 Task: Add Sprouts B-12 1000 Mcg Prolonged Release to the cart.
Action: Mouse moved to (26, 106)
Screenshot: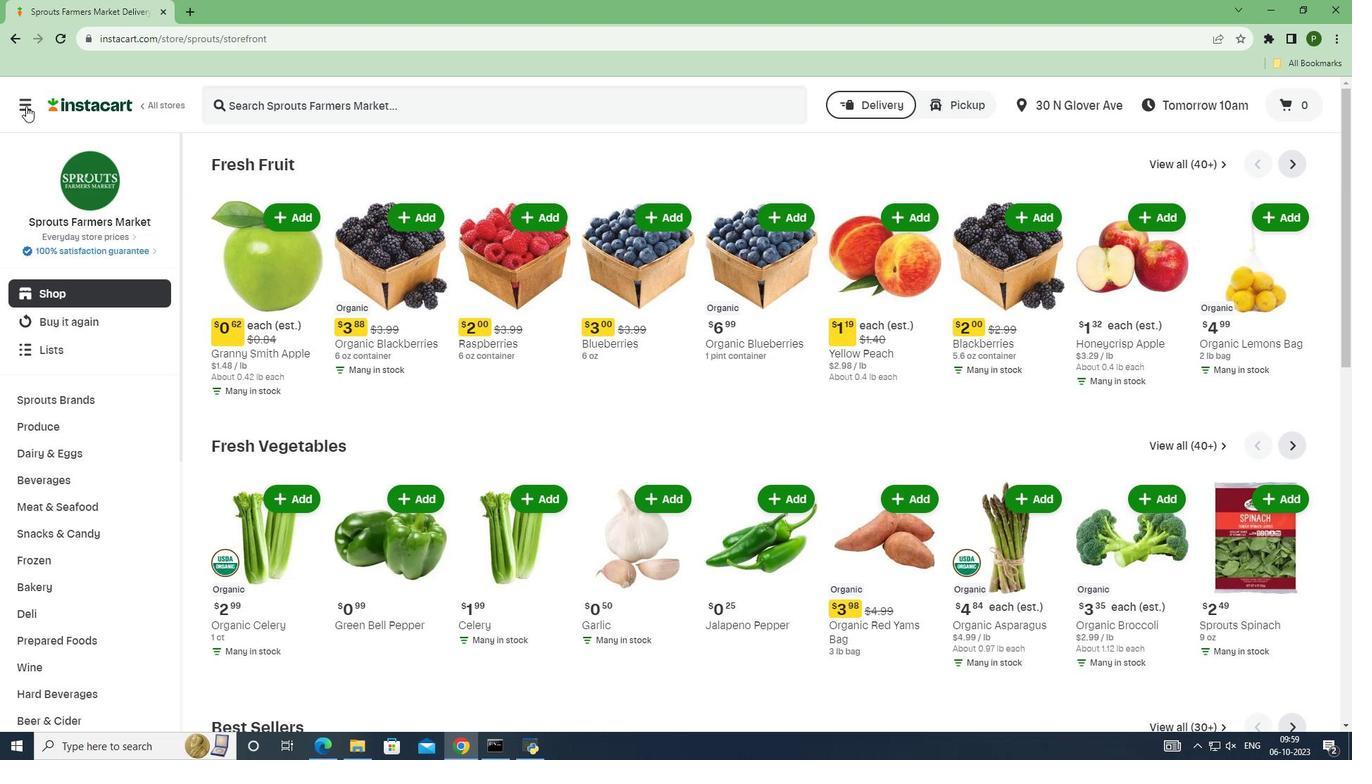 
Action: Mouse pressed left at (26, 106)
Screenshot: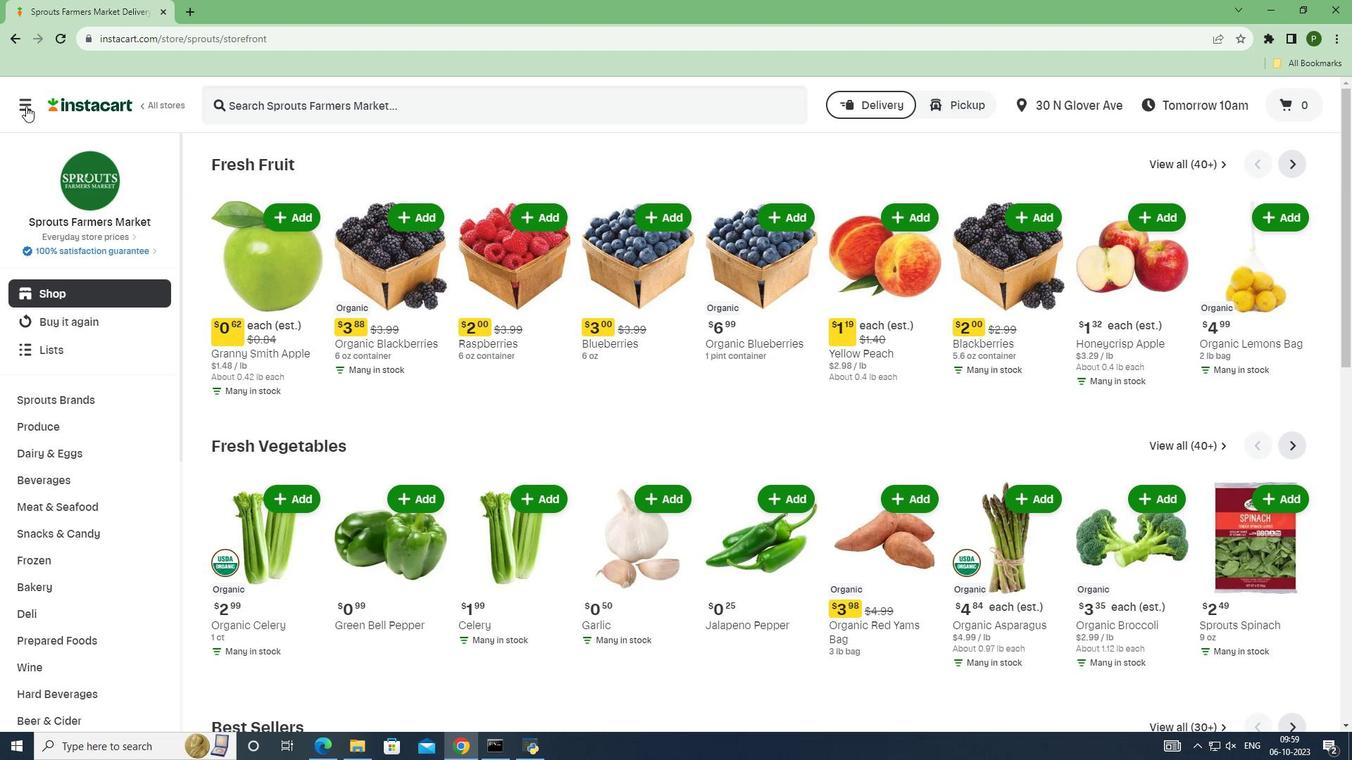 
Action: Mouse moved to (66, 378)
Screenshot: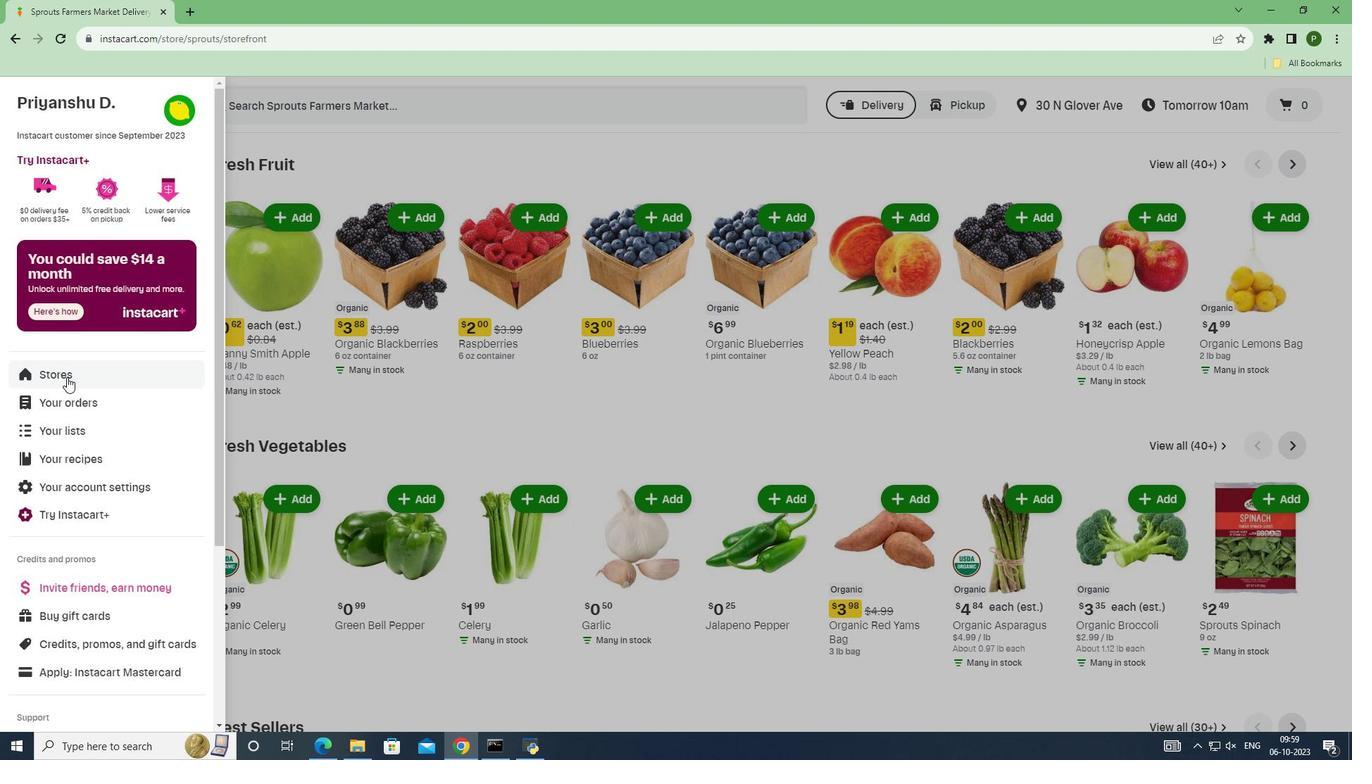 
Action: Mouse pressed left at (66, 378)
Screenshot: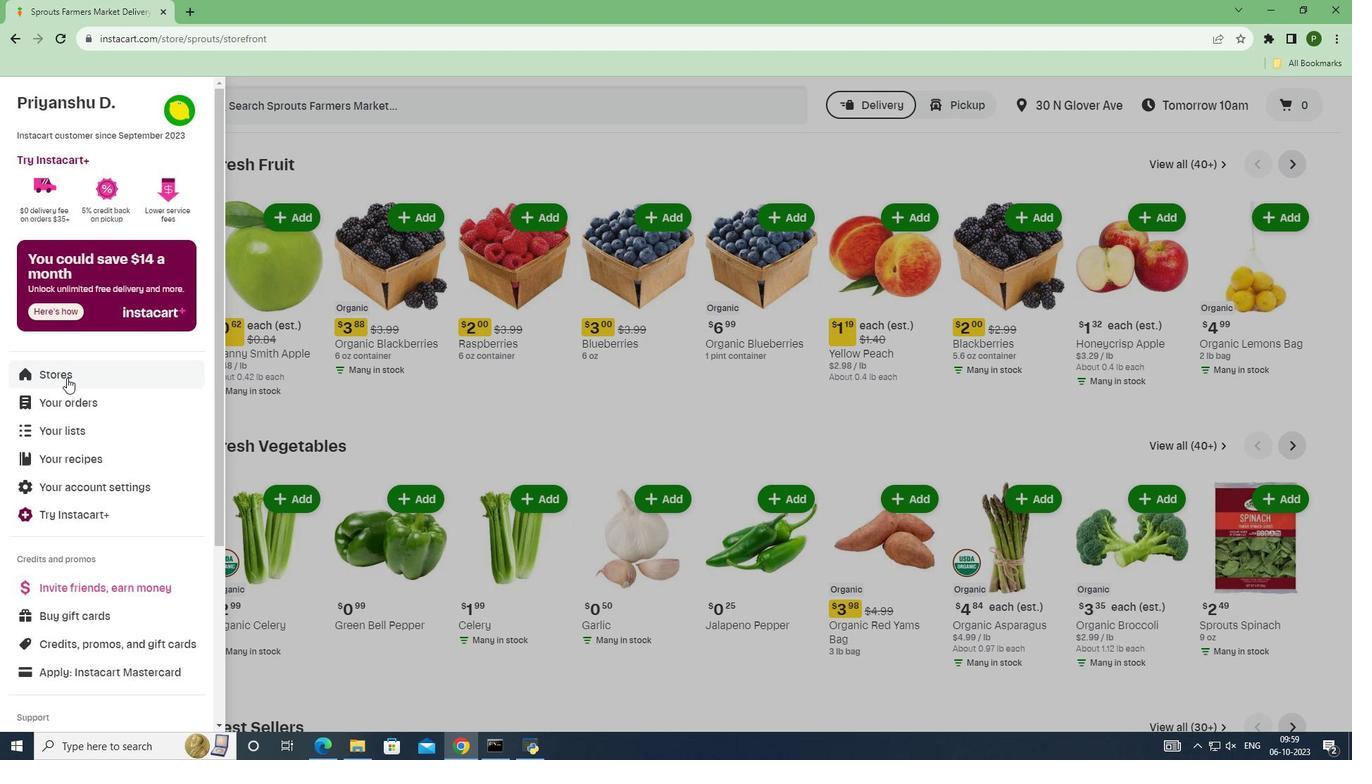 
Action: Mouse moved to (328, 169)
Screenshot: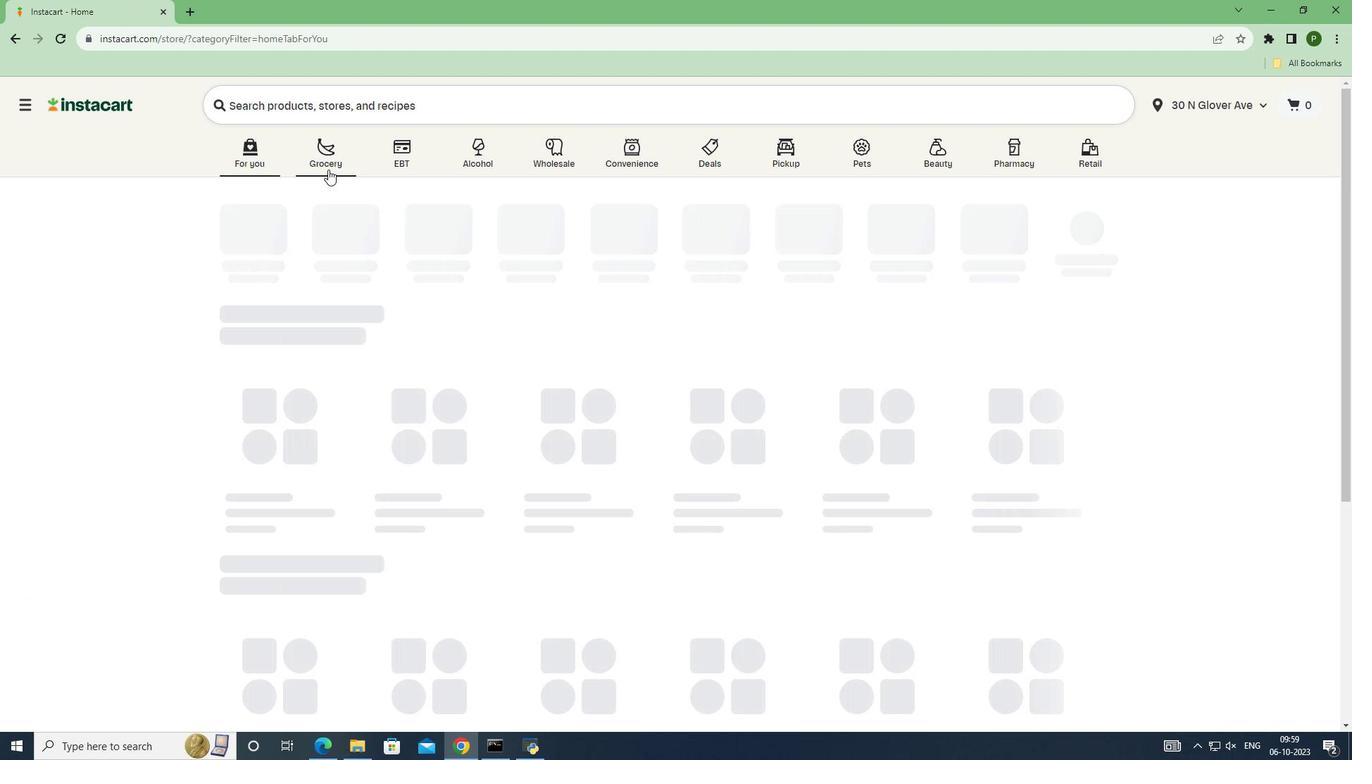 
Action: Mouse pressed left at (328, 169)
Screenshot: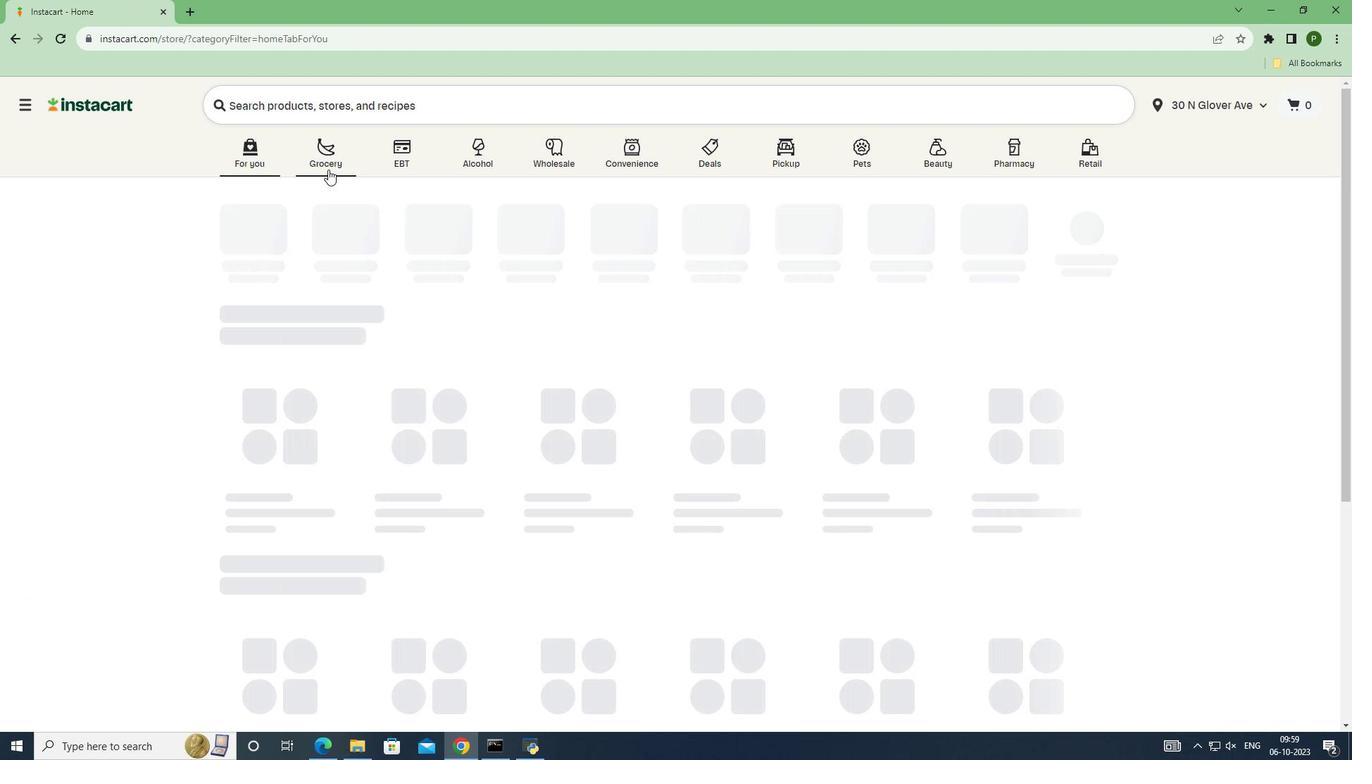 
Action: Mouse moved to (862, 312)
Screenshot: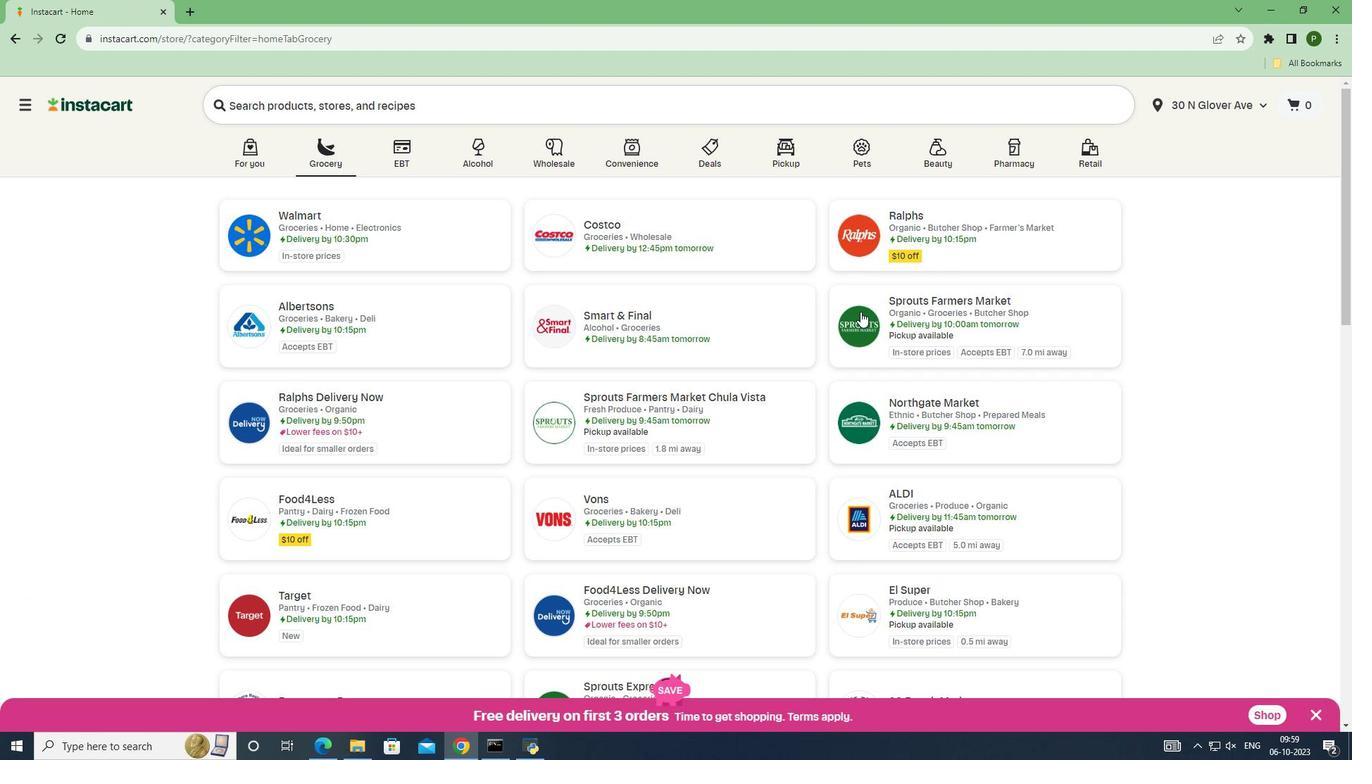 
Action: Mouse pressed left at (862, 312)
Screenshot: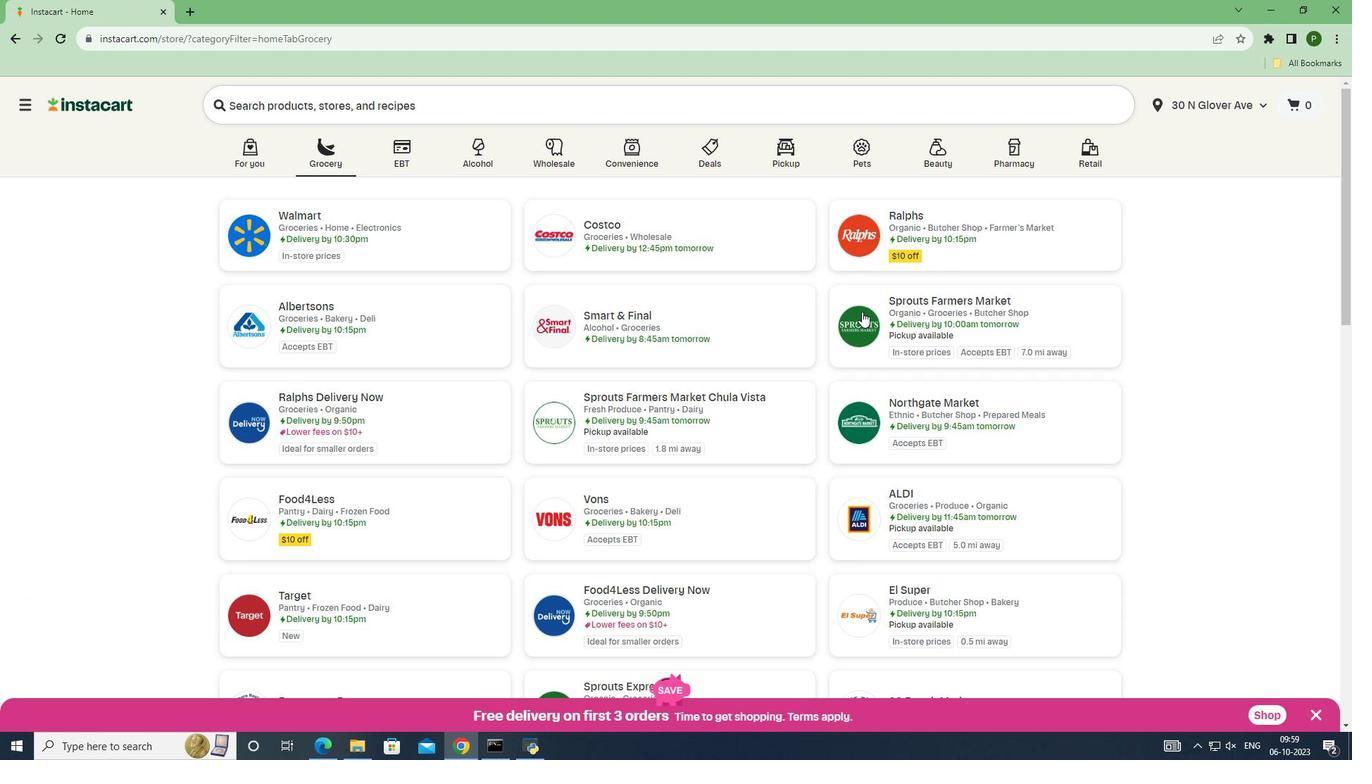 
Action: Mouse moved to (116, 398)
Screenshot: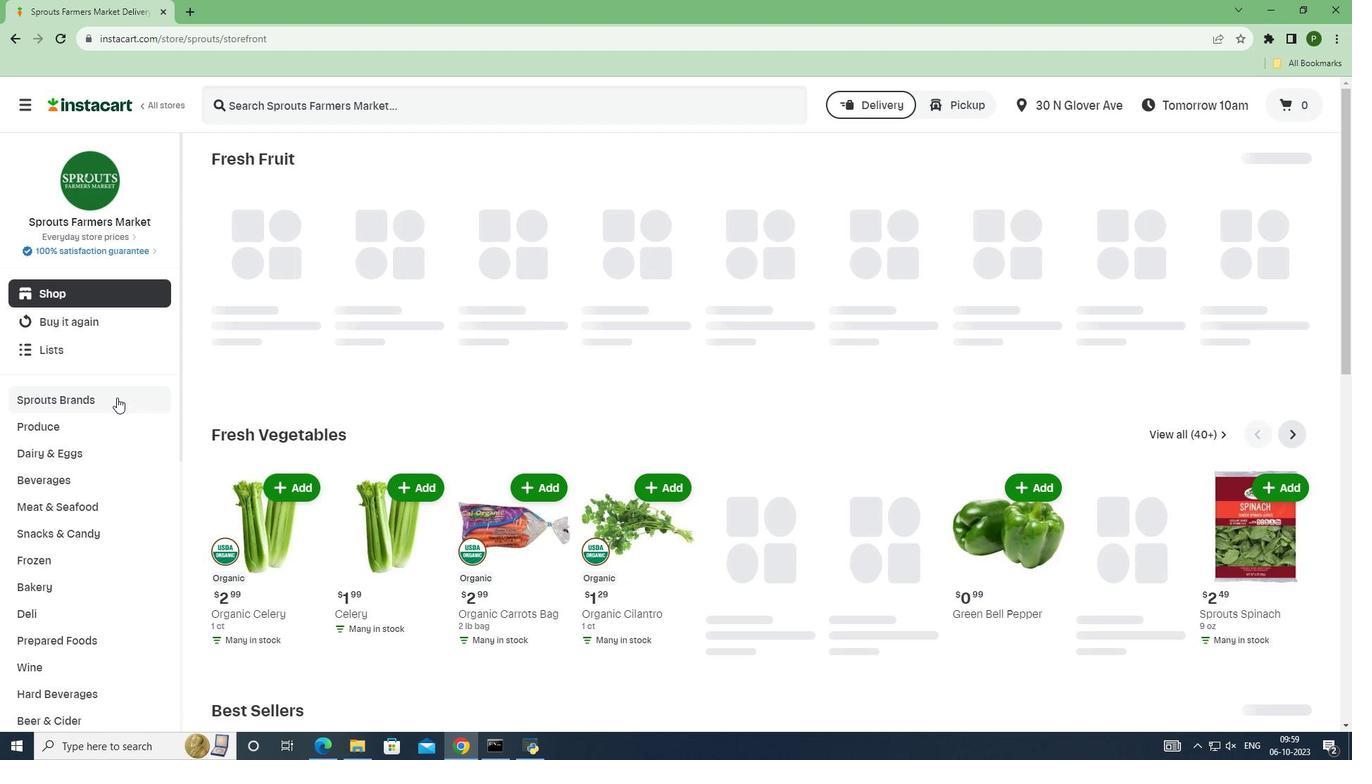 
Action: Mouse pressed left at (116, 398)
Screenshot: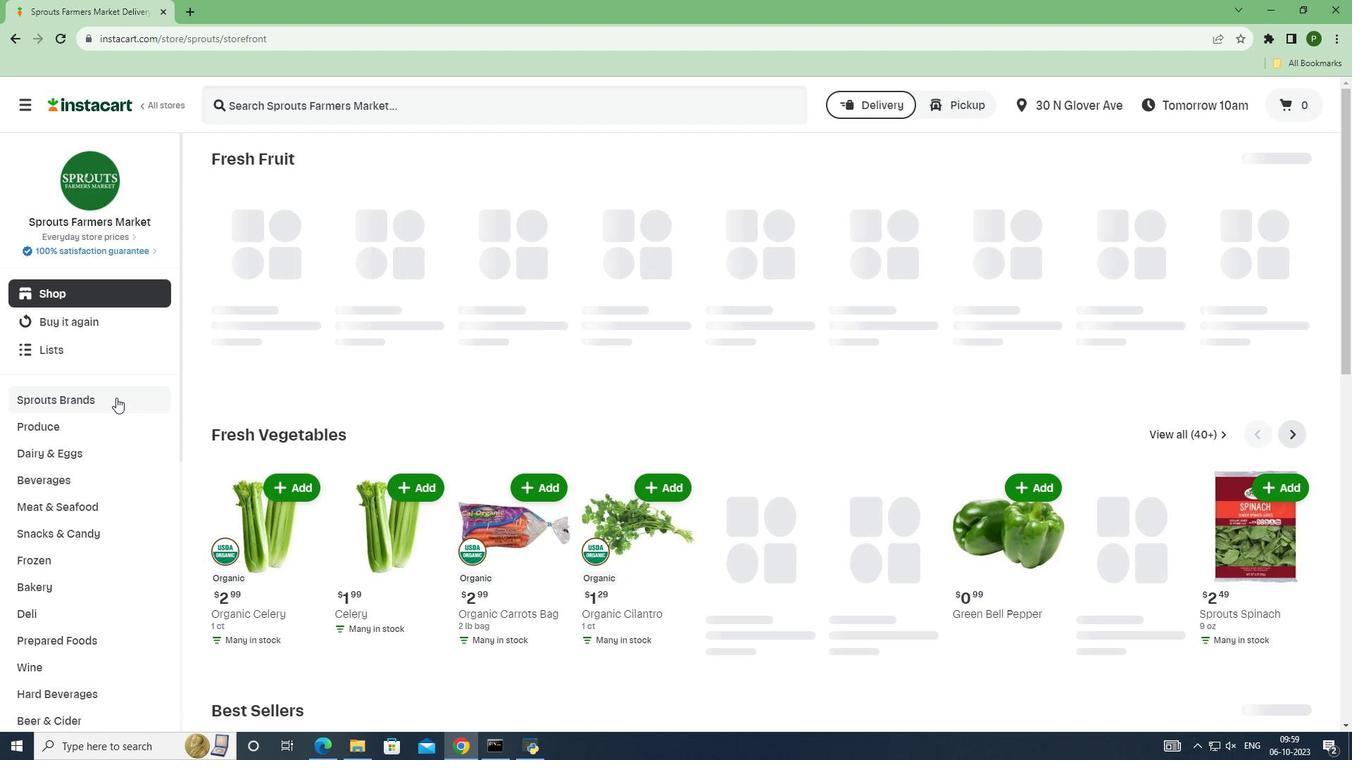 
Action: Mouse moved to (95, 584)
Screenshot: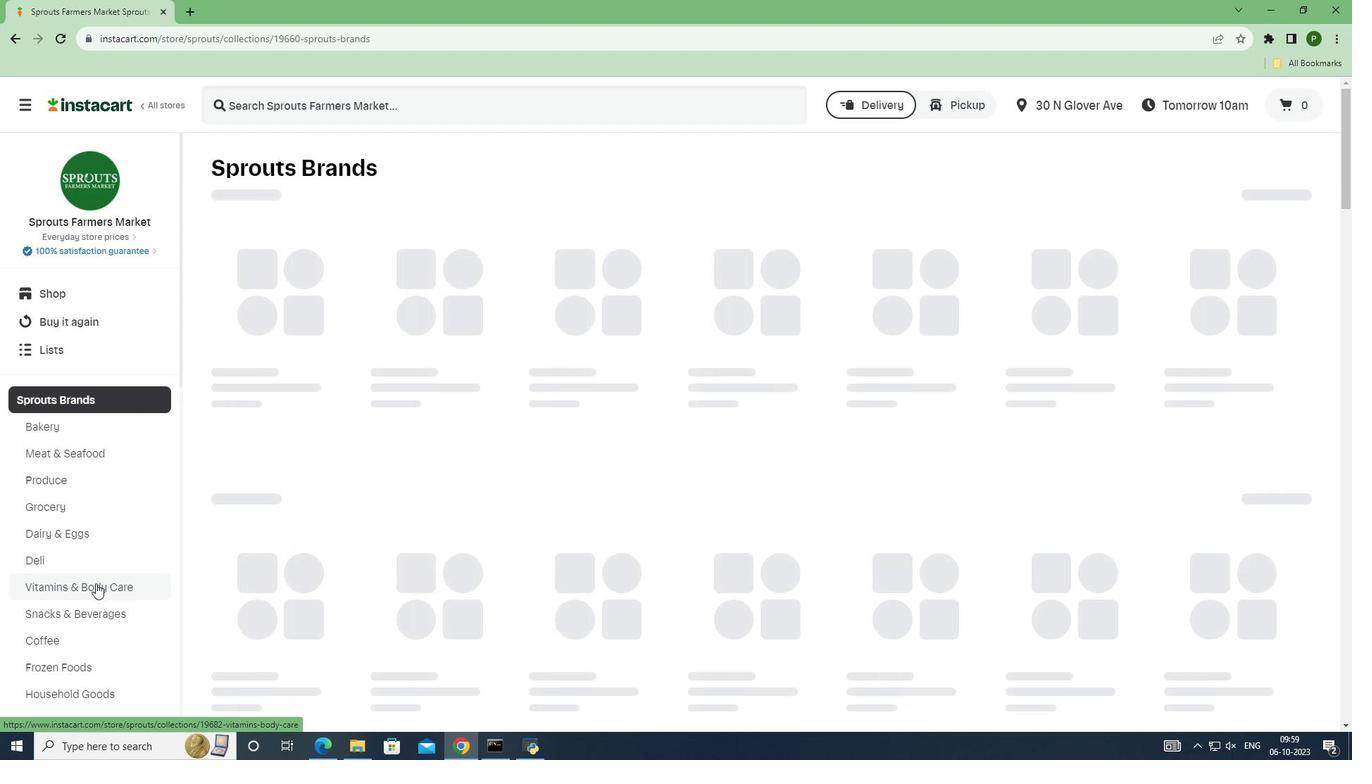 
Action: Mouse pressed left at (95, 584)
Screenshot: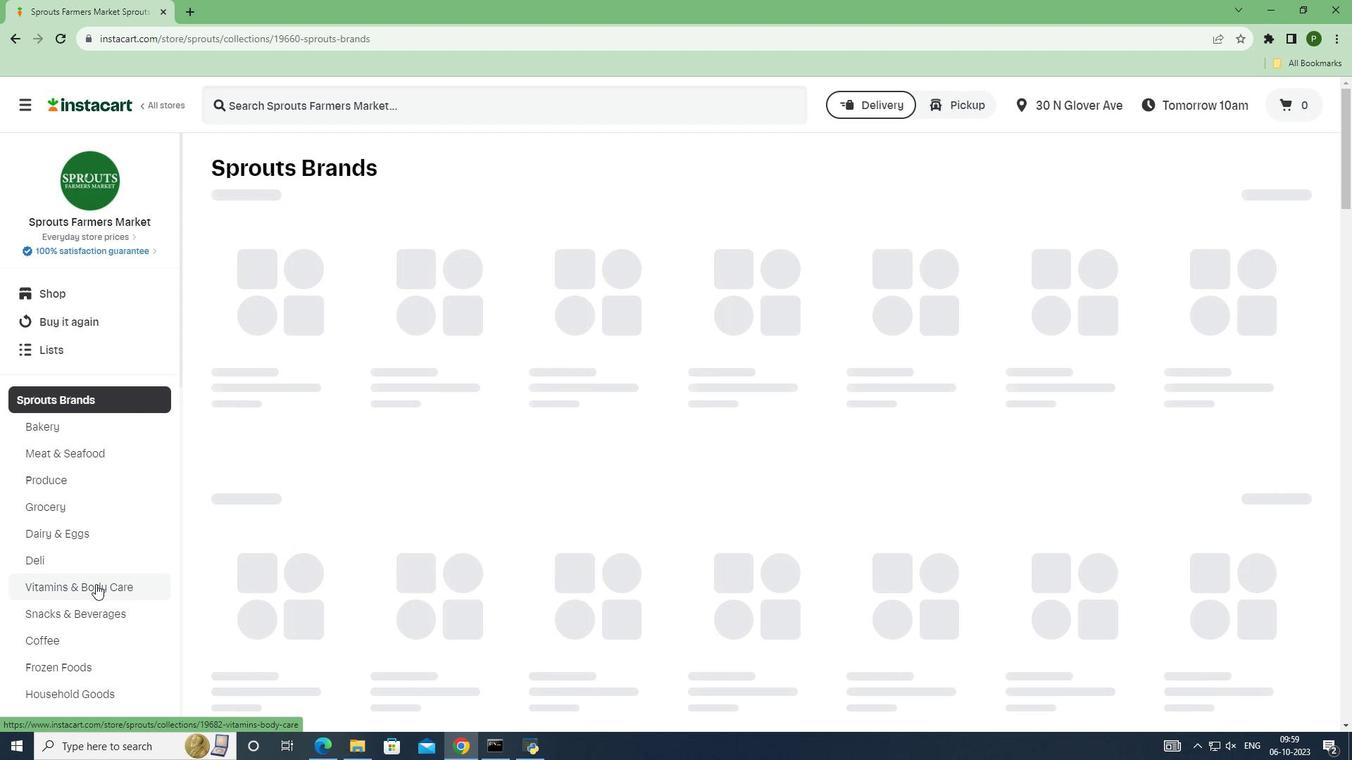 
Action: Mouse moved to (262, 112)
Screenshot: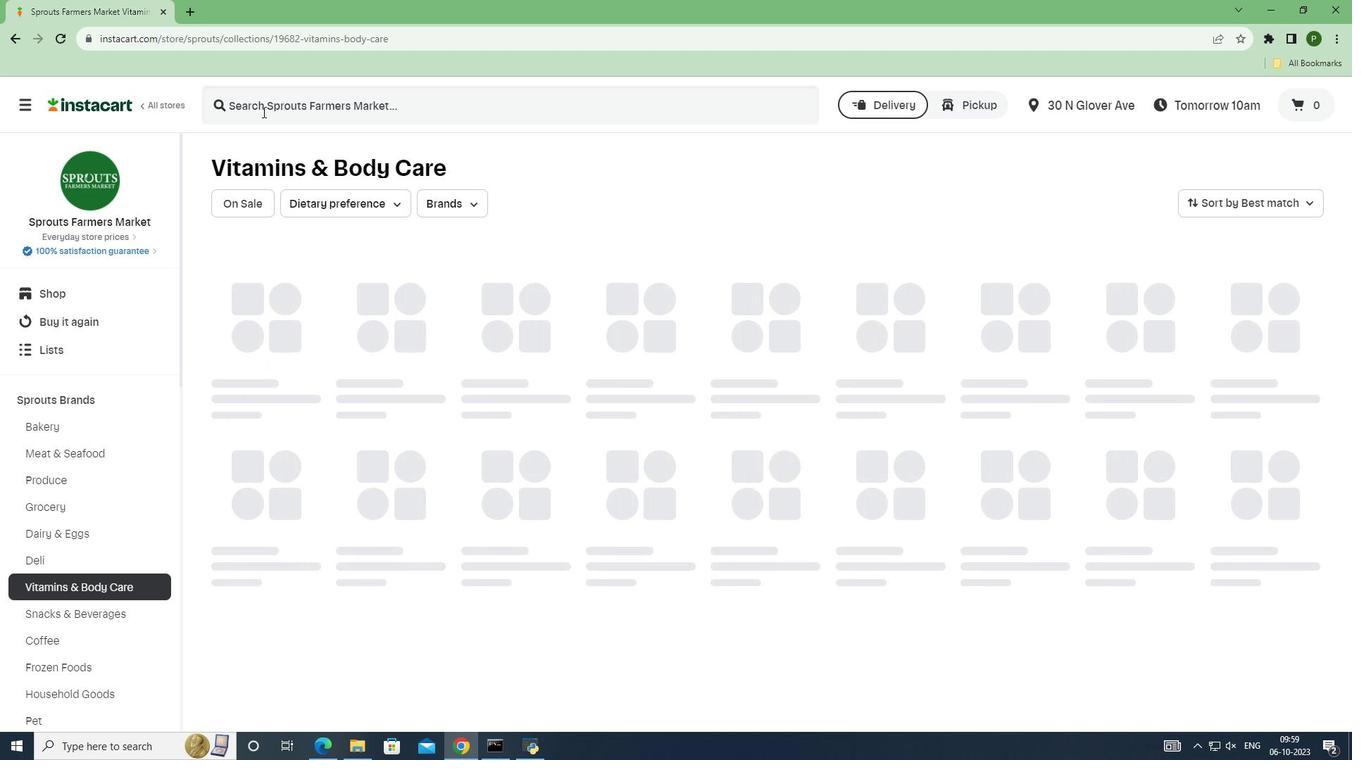 
Action: Mouse pressed left at (262, 112)
Screenshot: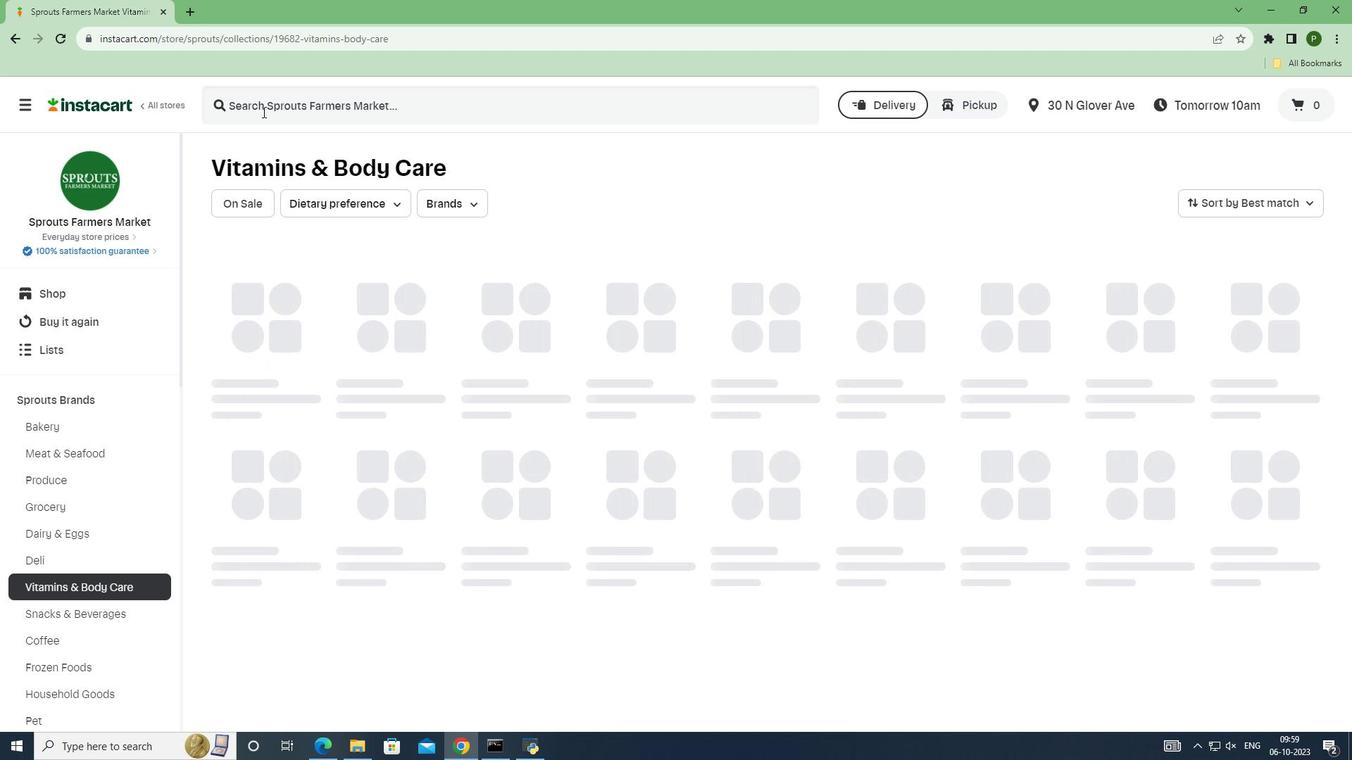 
Action: Key pressed <Key.caps_lock>S<Key.caps_lock>prouts<Key.space><Key.caps_lock>B-12<Key.space>1000<Key.space><Key.caps_lock><Key.caps_lock>M<Key.caps_lock>cg<Key.space><Key.caps_lock>P<Key.caps_lock>rolonged<Key.space><Key.caps_lock>R<Key.caps_lock>elease<Key.space><Key.enter>
Screenshot: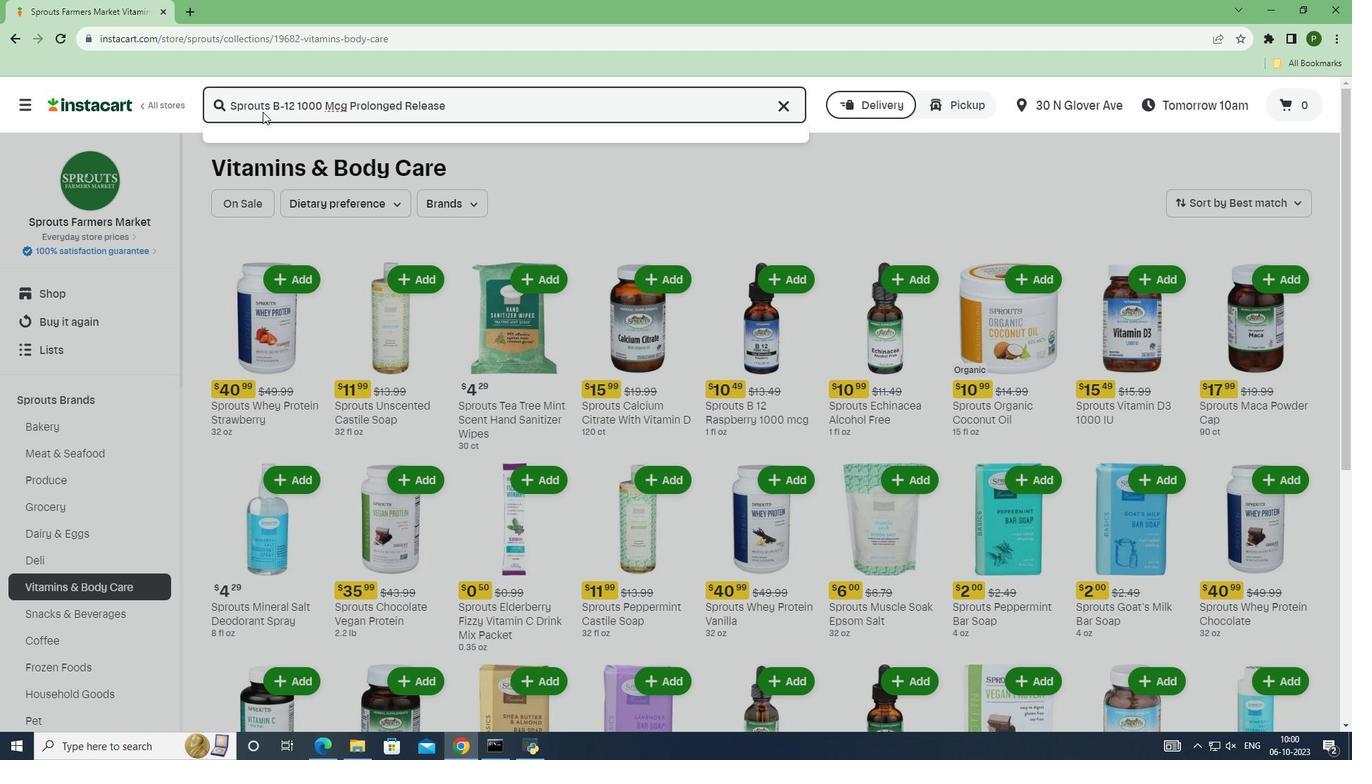 
Action: Mouse moved to (401, 255)
Screenshot: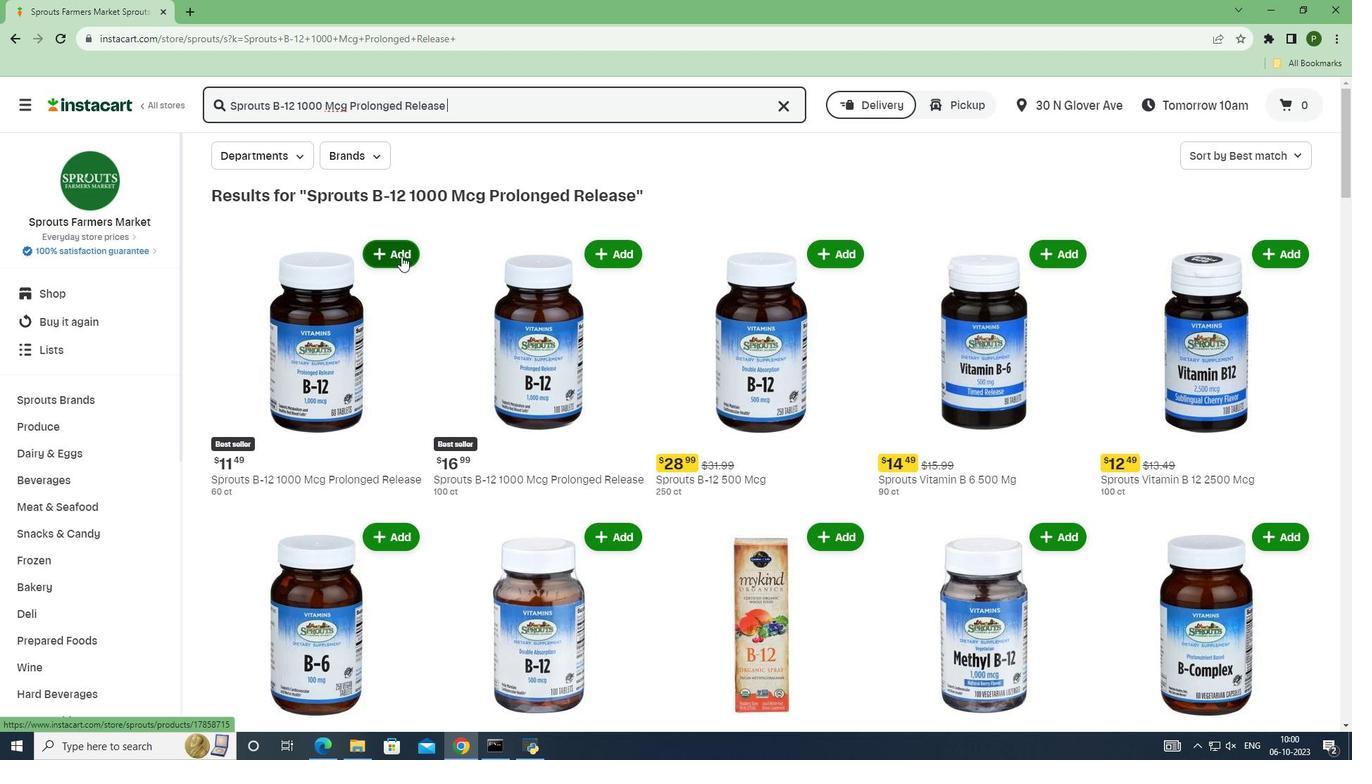 
Action: Mouse pressed left at (401, 255)
Screenshot: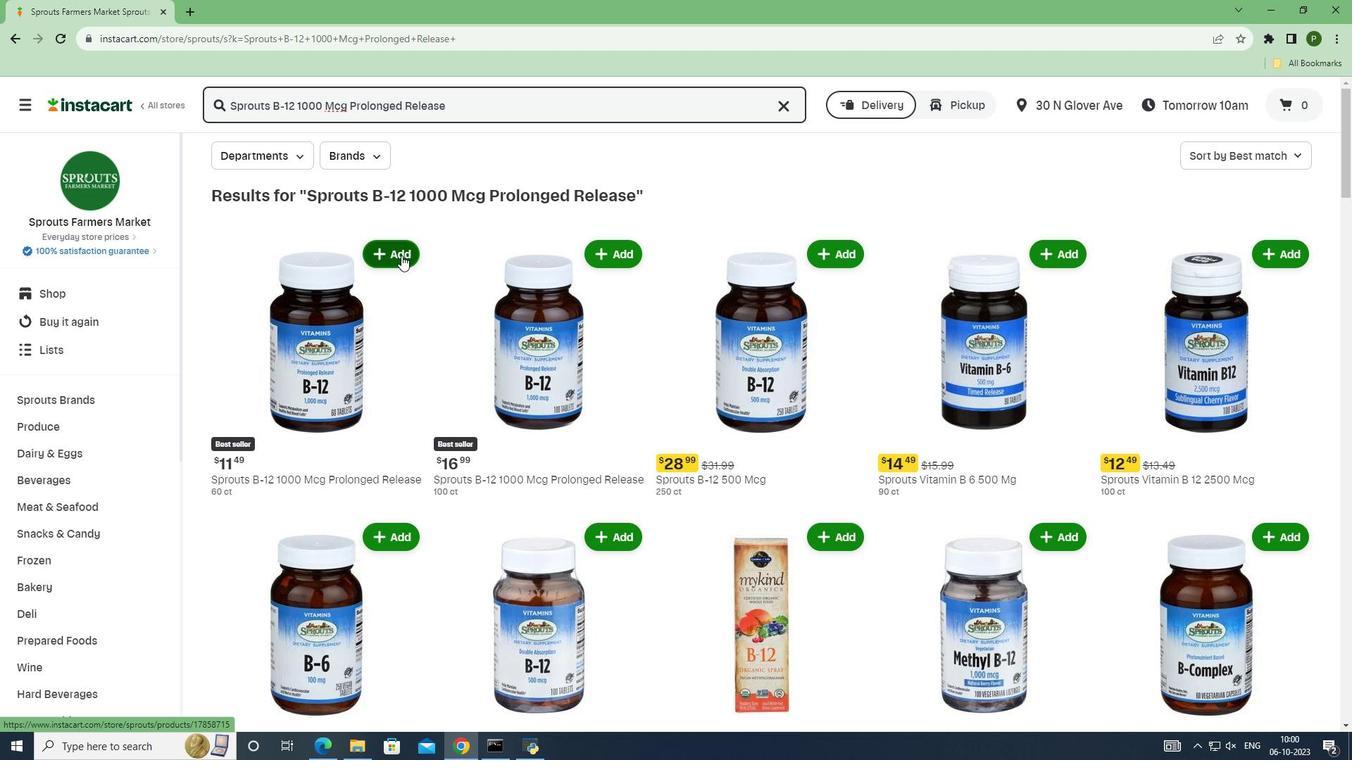 
Action: Mouse moved to (435, 393)
Screenshot: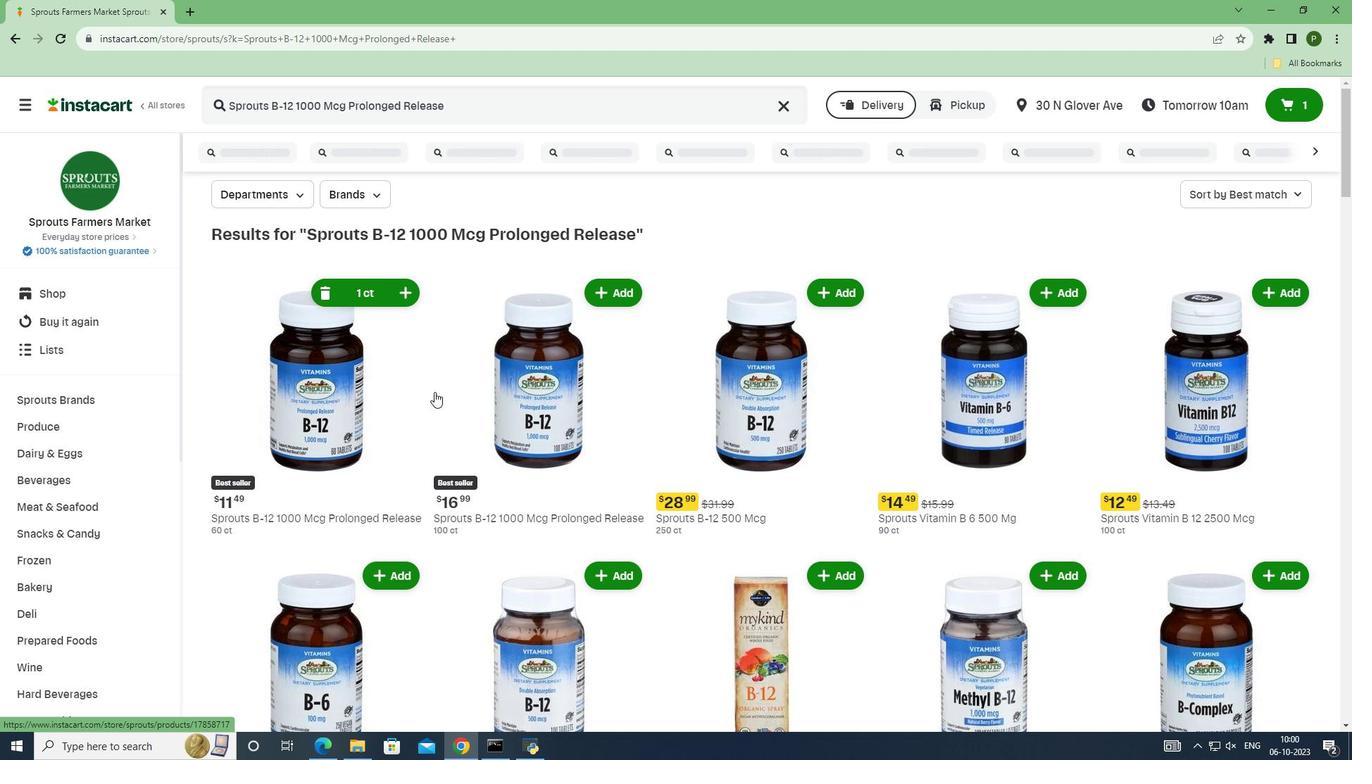 
